 Task: Create List Brand Naming Planning in Board Product Management Platforms and Tools to Workspace Health and Wellness Services. Create List Brand Naming Evaluation in Board Voice of Employee Feedback Analysis to Workspace Health and Wellness Services. Create List Brand Naming Management in Board IT Change Management and Implementation to Workspace Health and Wellness Services
Action: Mouse moved to (50, 351)
Screenshot: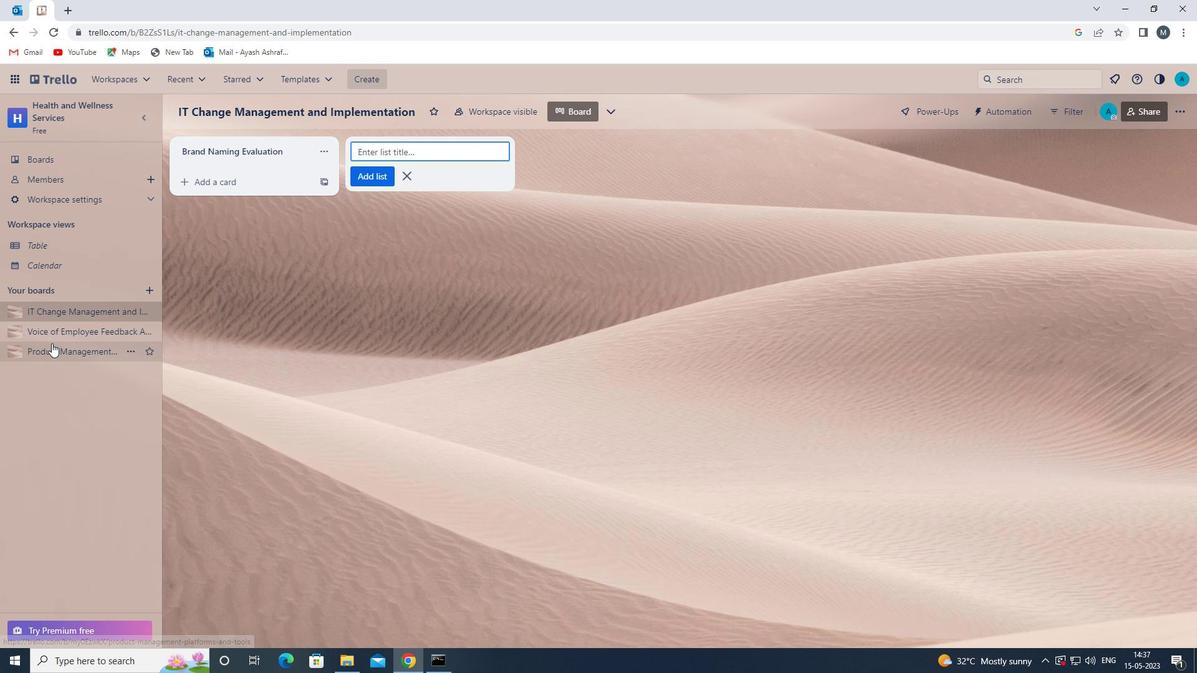 
Action: Mouse pressed left at (50, 351)
Screenshot: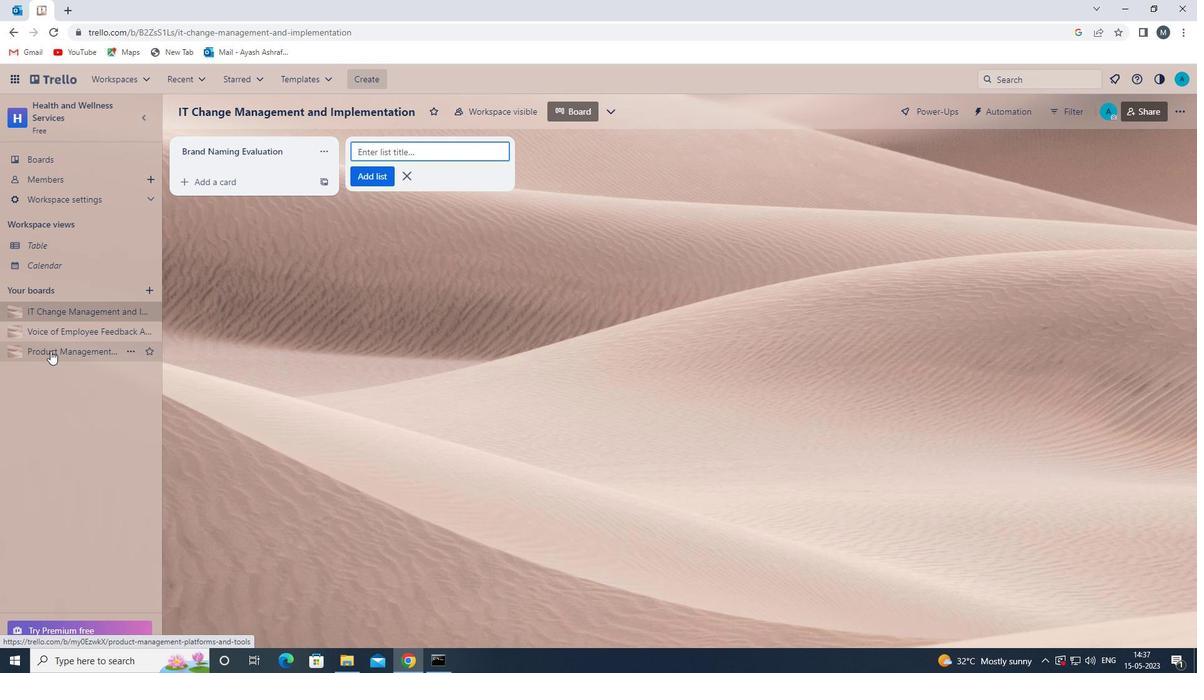 
Action: Mouse moved to (381, 159)
Screenshot: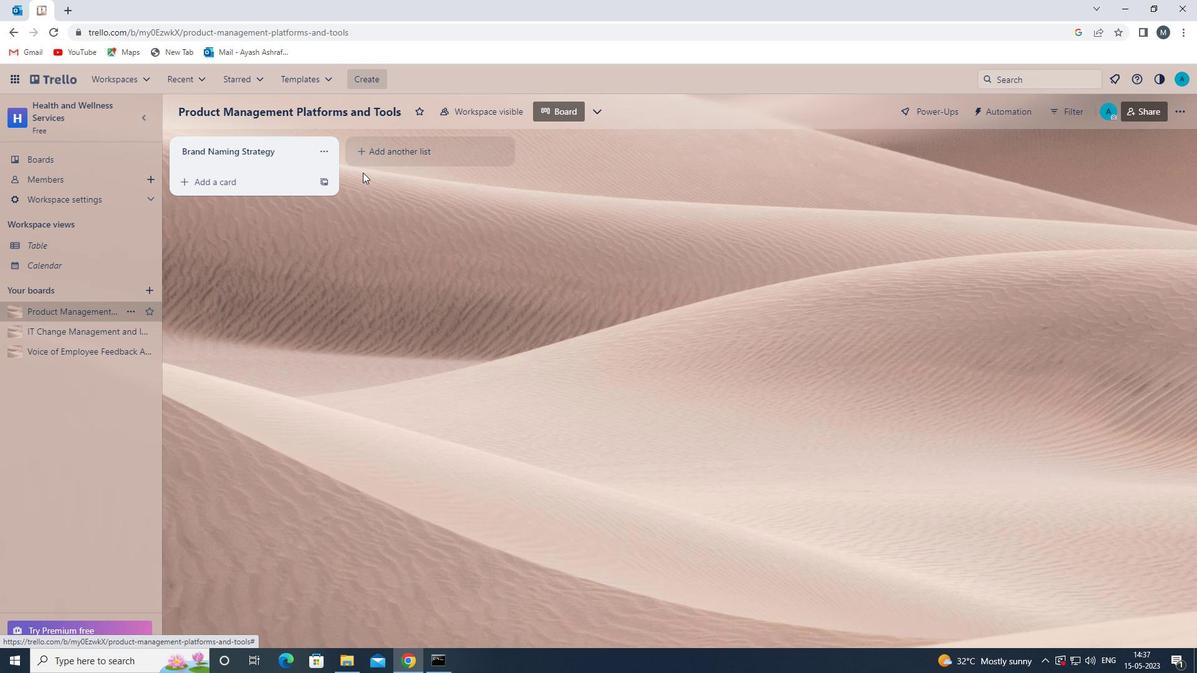 
Action: Mouse pressed left at (381, 159)
Screenshot: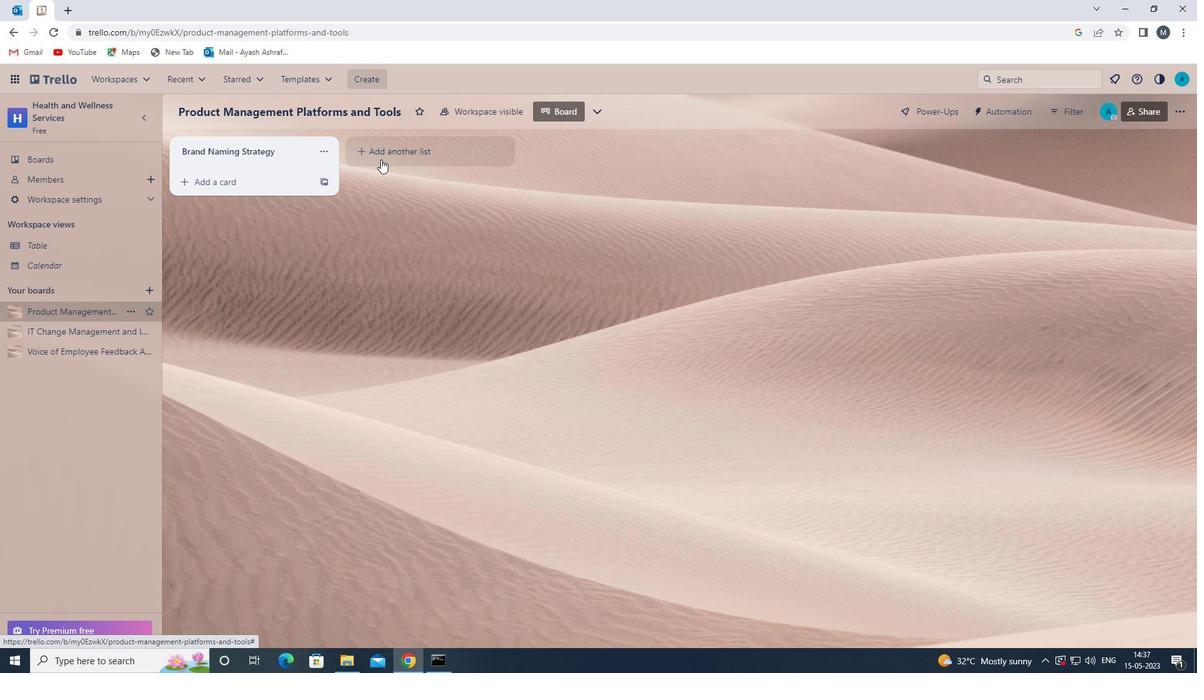 
Action: Mouse moved to (382, 155)
Screenshot: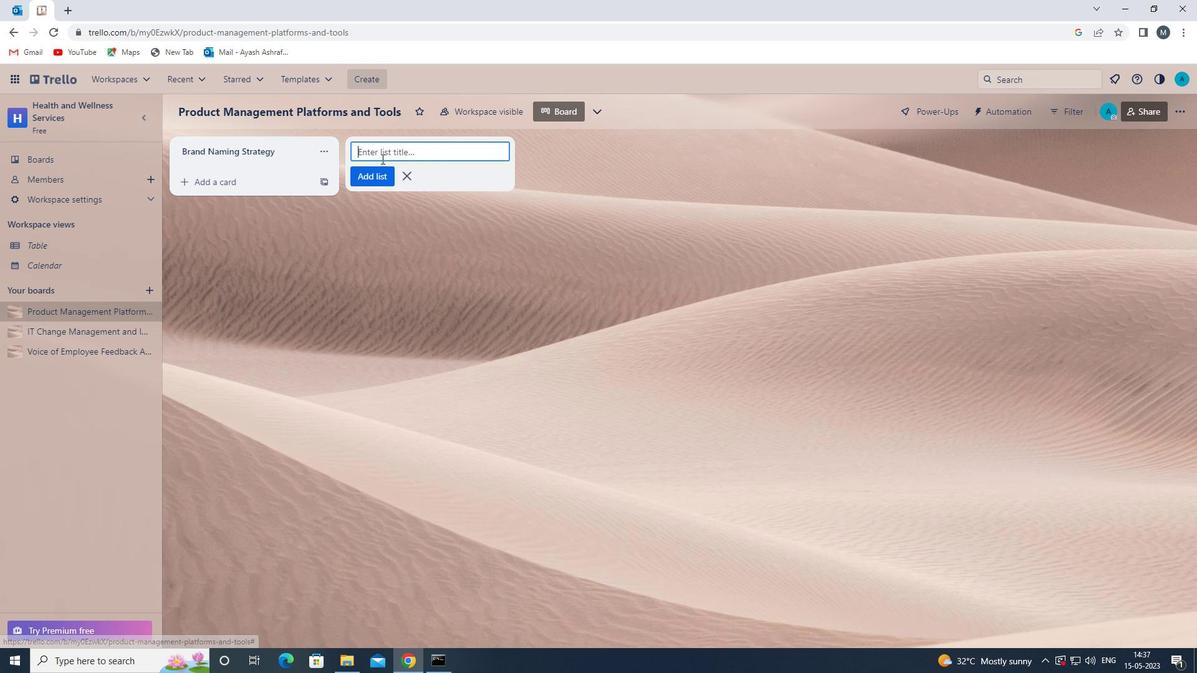 
Action: Mouse pressed left at (382, 155)
Screenshot: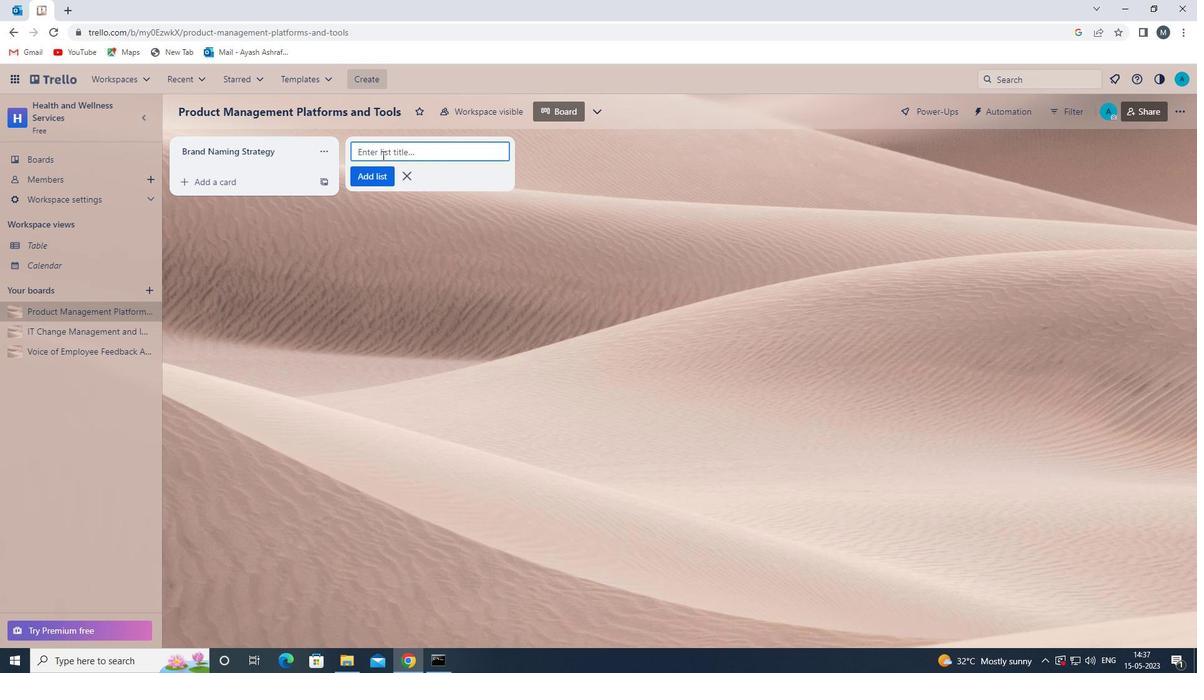 
Action: Key pressed <Key.shift>BRAND<Key.space><Key.shift><Key.shift><Key.shift><Key.shift><Key.shift><Key.shift><Key.shift><Key.shift><Key.shift><Key.shift>NAMING<Key.space><Key.shift><Key.shift><Key.shift><Key.shift><Key.shift><Key.shift>PLANNING<Key.space>
Screenshot: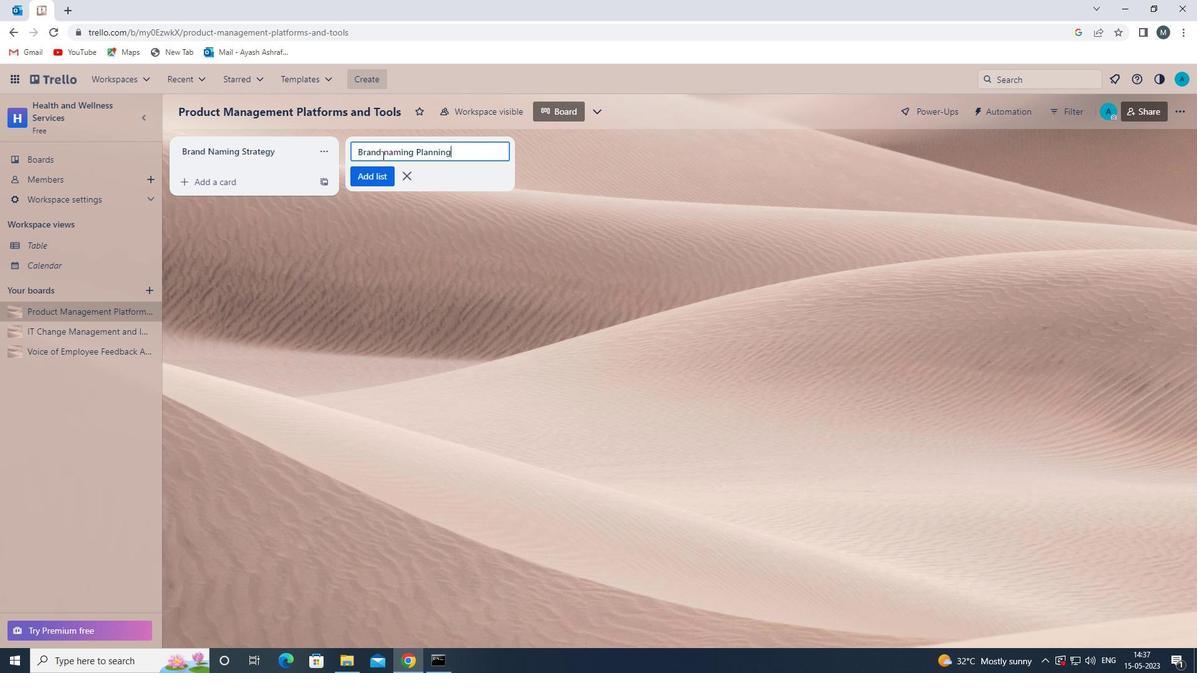 
Action: Mouse moved to (390, 152)
Screenshot: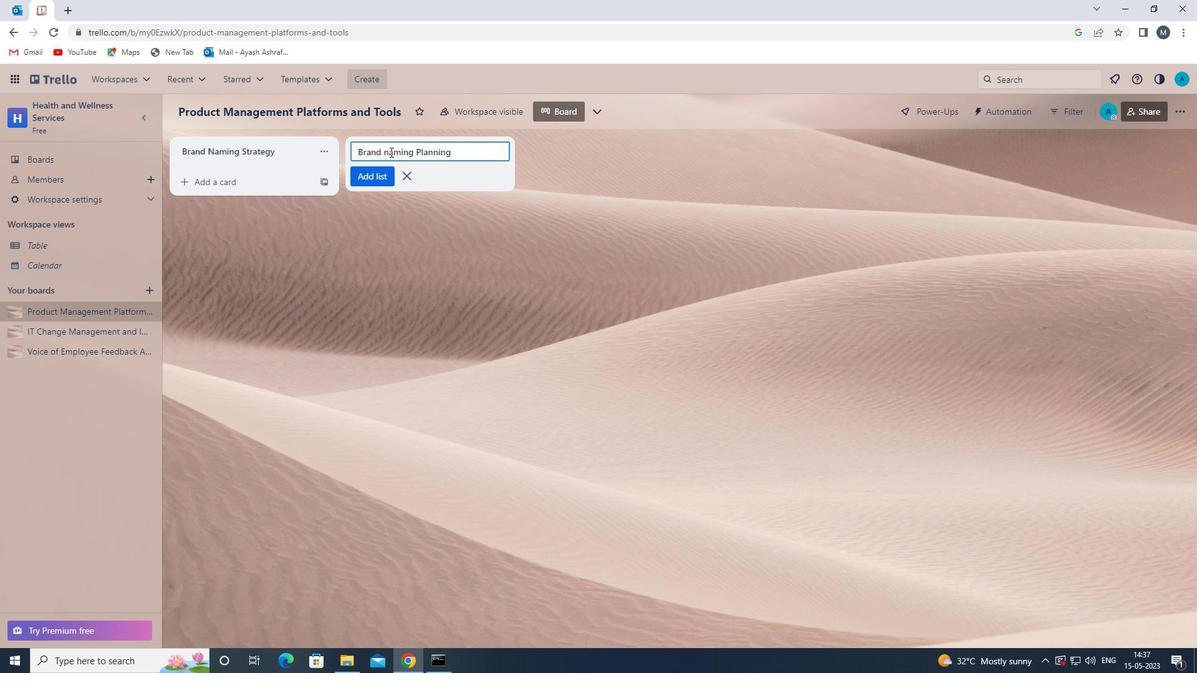 
Action: Mouse pressed left at (390, 152)
Screenshot: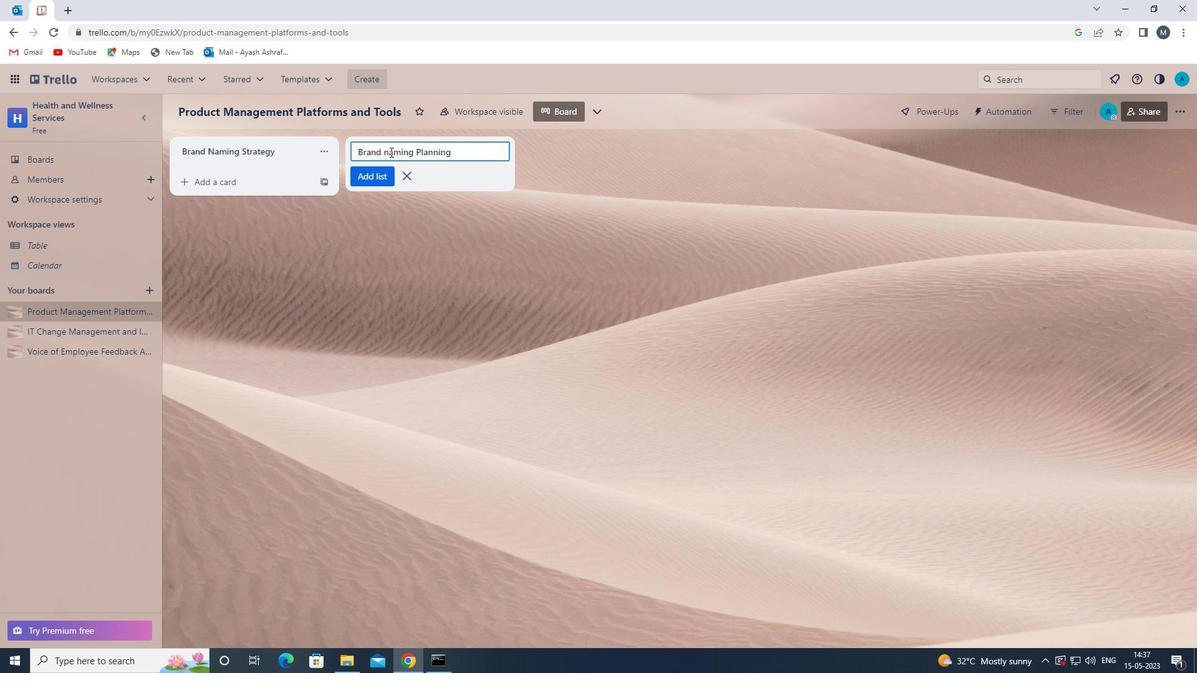 
Action: Mouse moved to (390, 151)
Screenshot: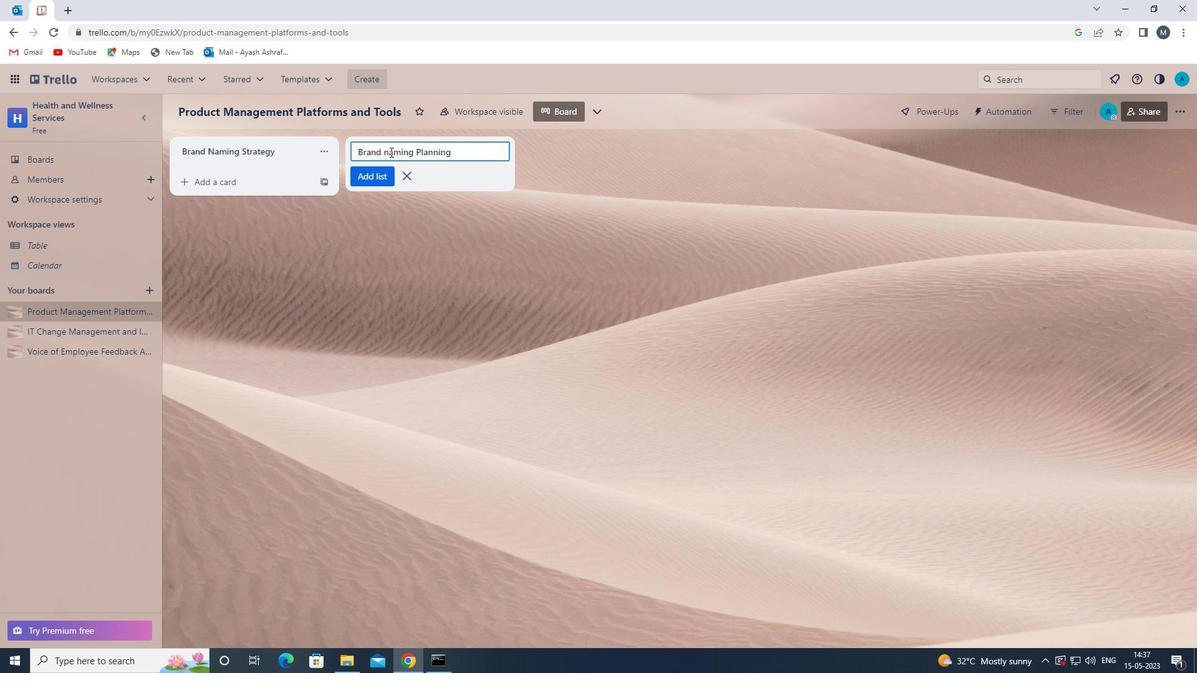 
Action: Key pressed <Key.backspace><Key.shift>N
Screenshot: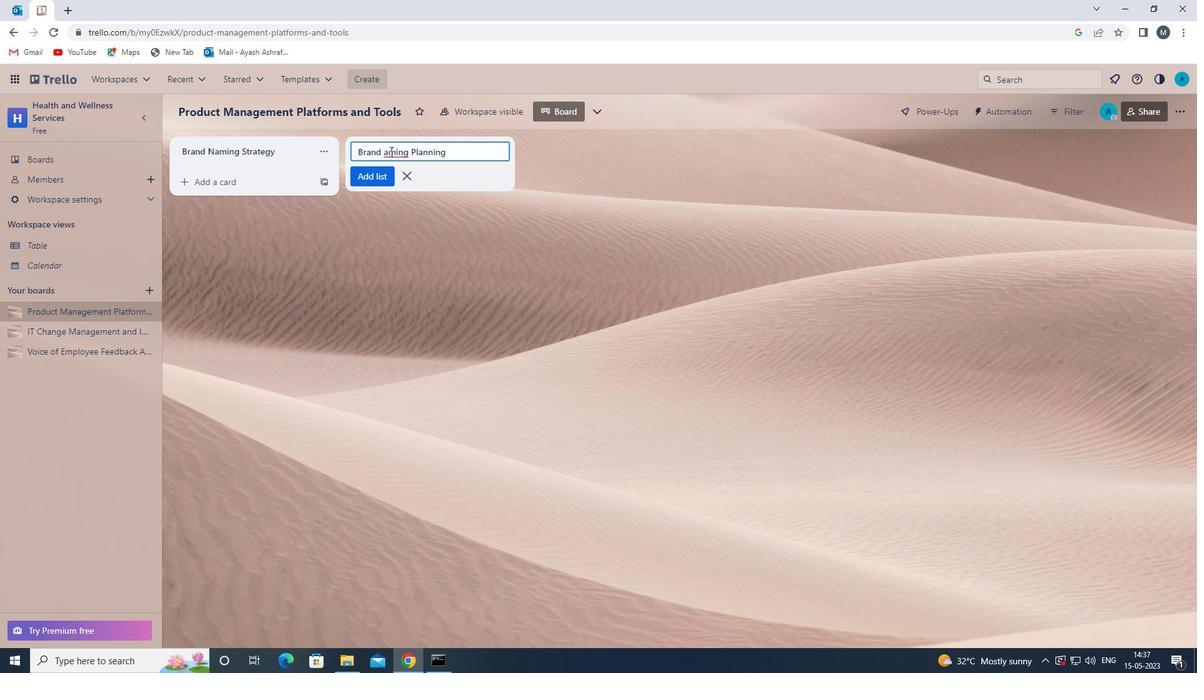 
Action: Mouse moved to (371, 179)
Screenshot: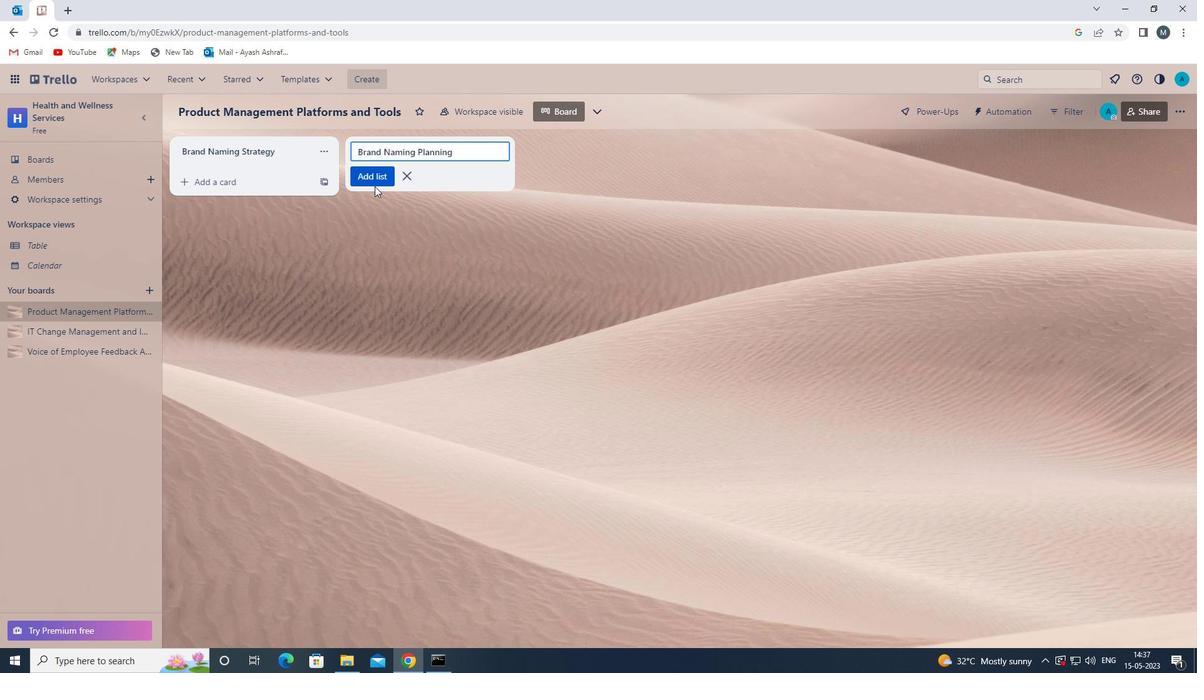 
Action: Mouse pressed left at (371, 179)
Screenshot: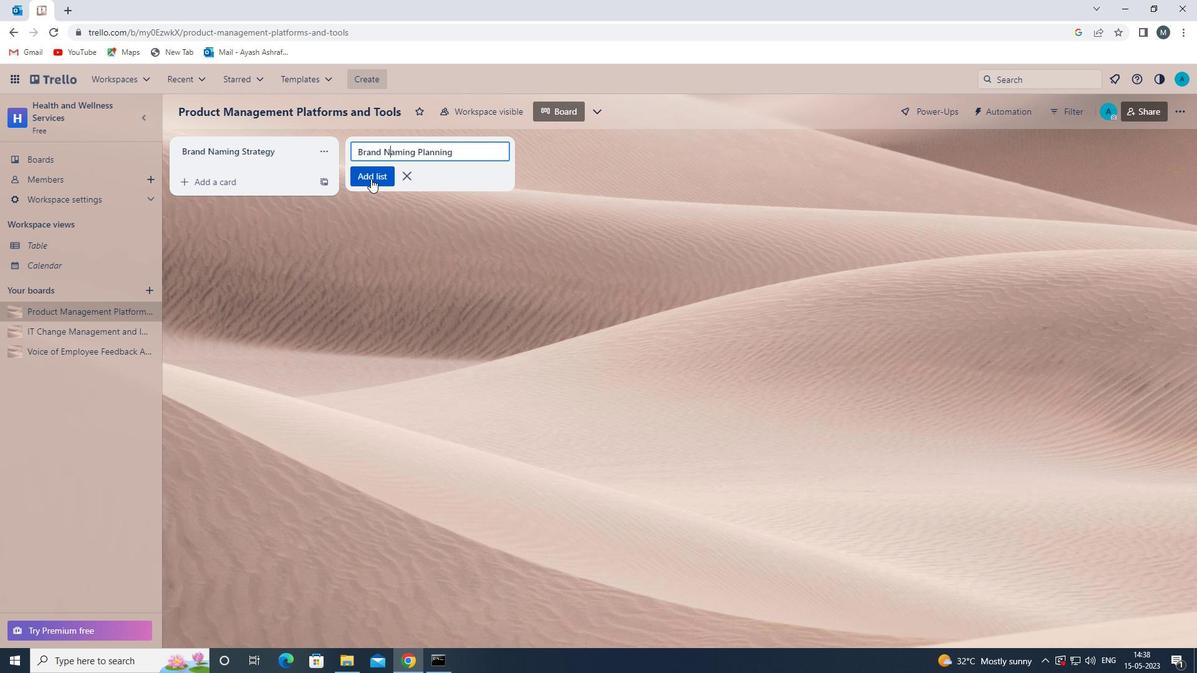 
Action: Mouse moved to (381, 298)
Screenshot: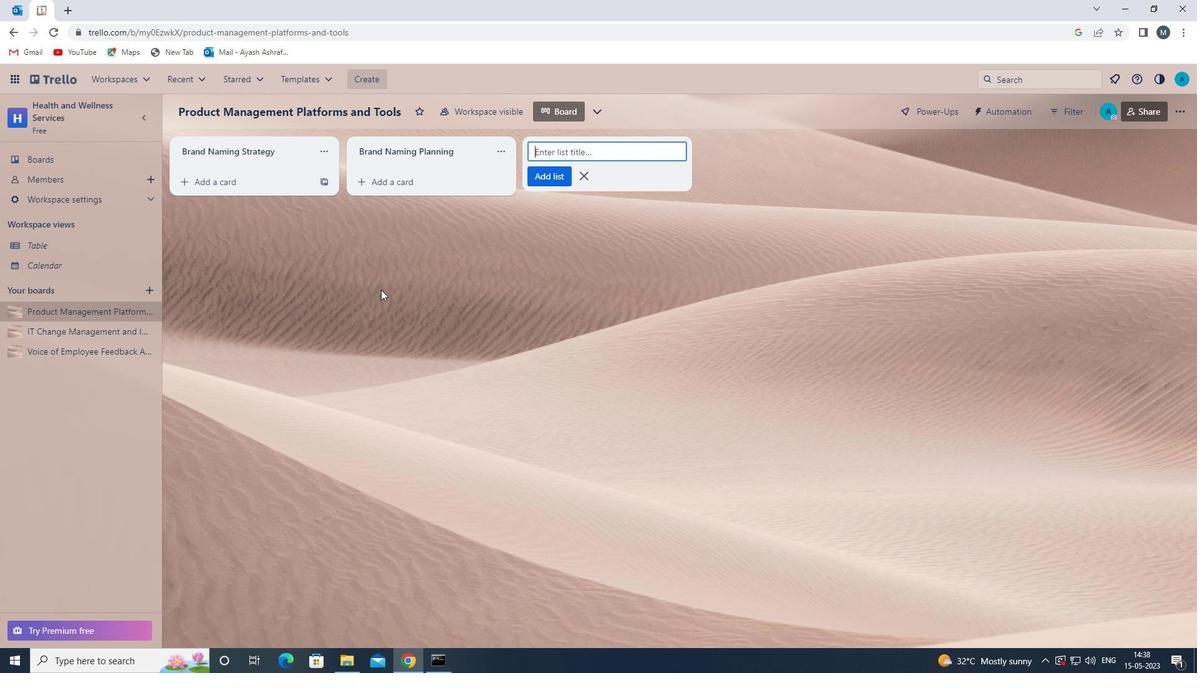 
Action: Mouse pressed left at (381, 298)
Screenshot: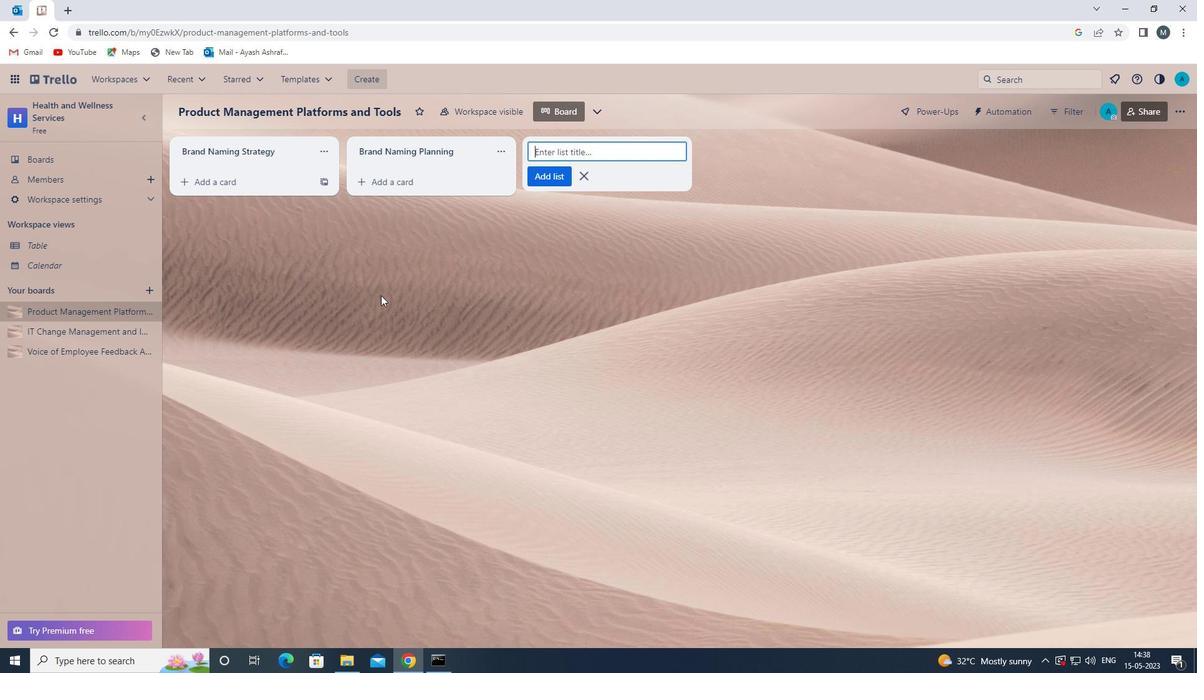 
Action: Mouse moved to (66, 351)
Screenshot: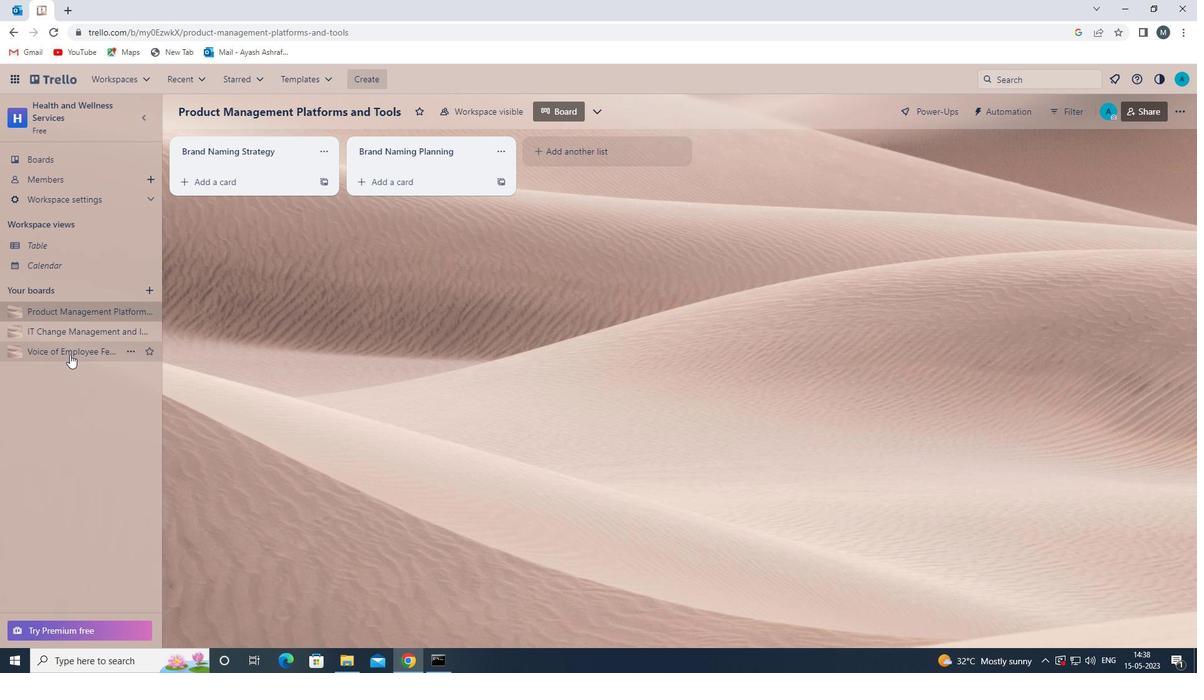 
Action: Mouse pressed left at (66, 351)
Screenshot: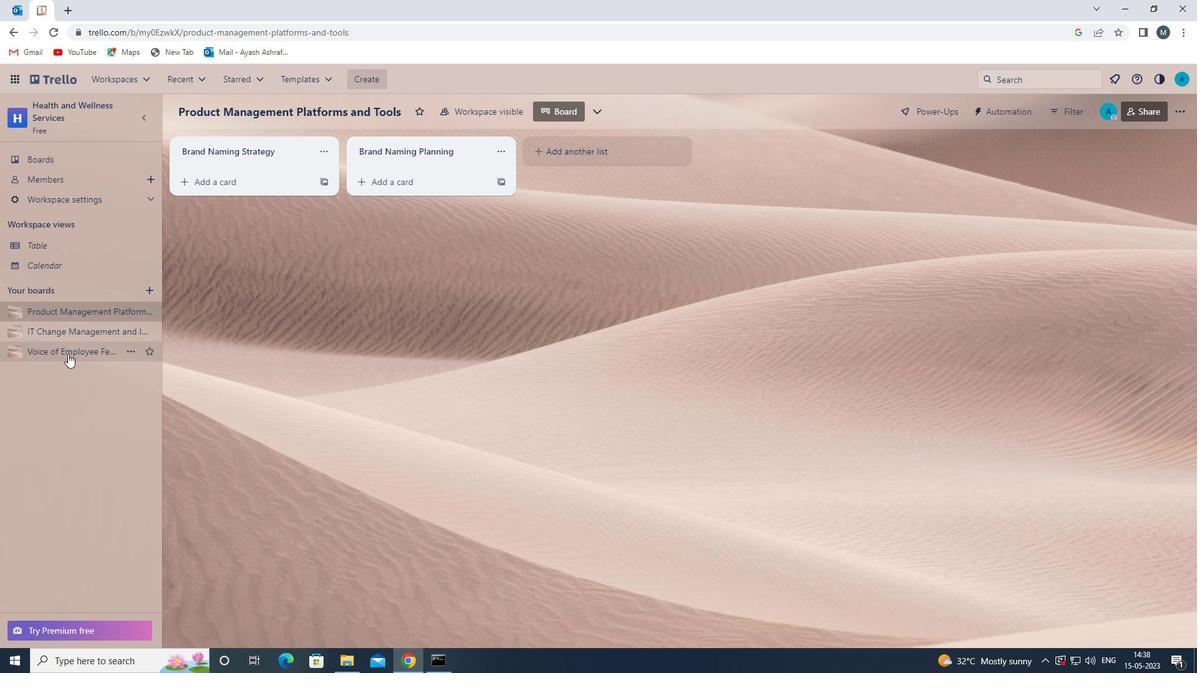 
Action: Mouse moved to (371, 157)
Screenshot: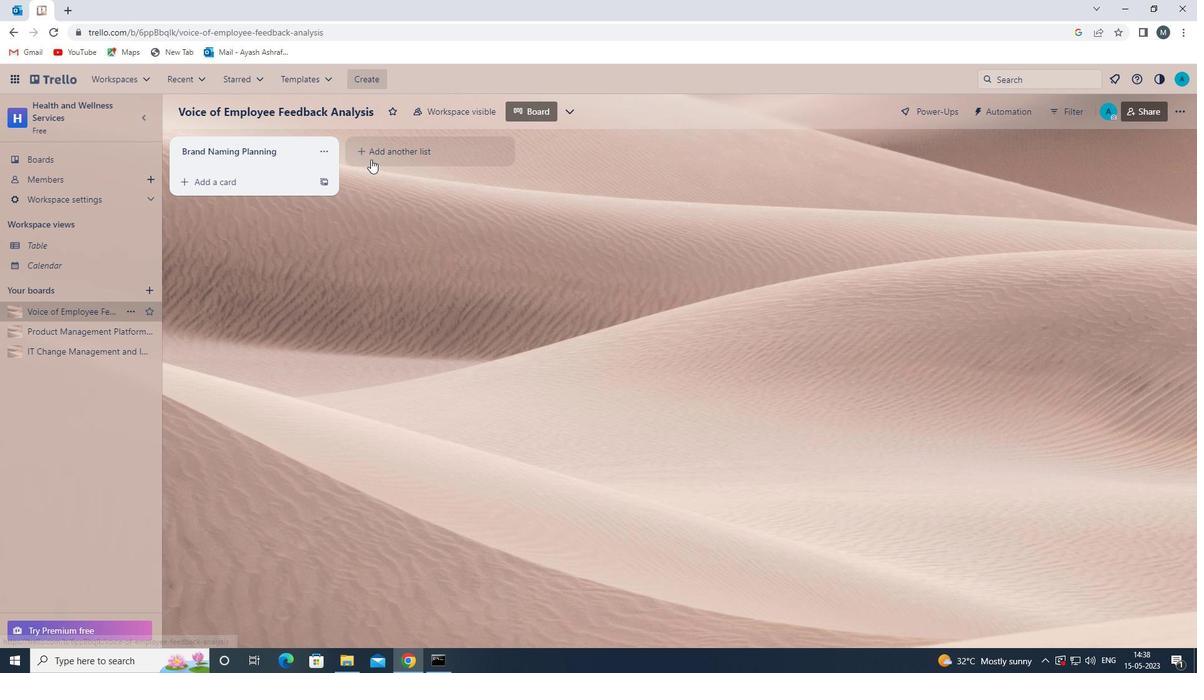 
Action: Mouse pressed left at (371, 157)
Screenshot: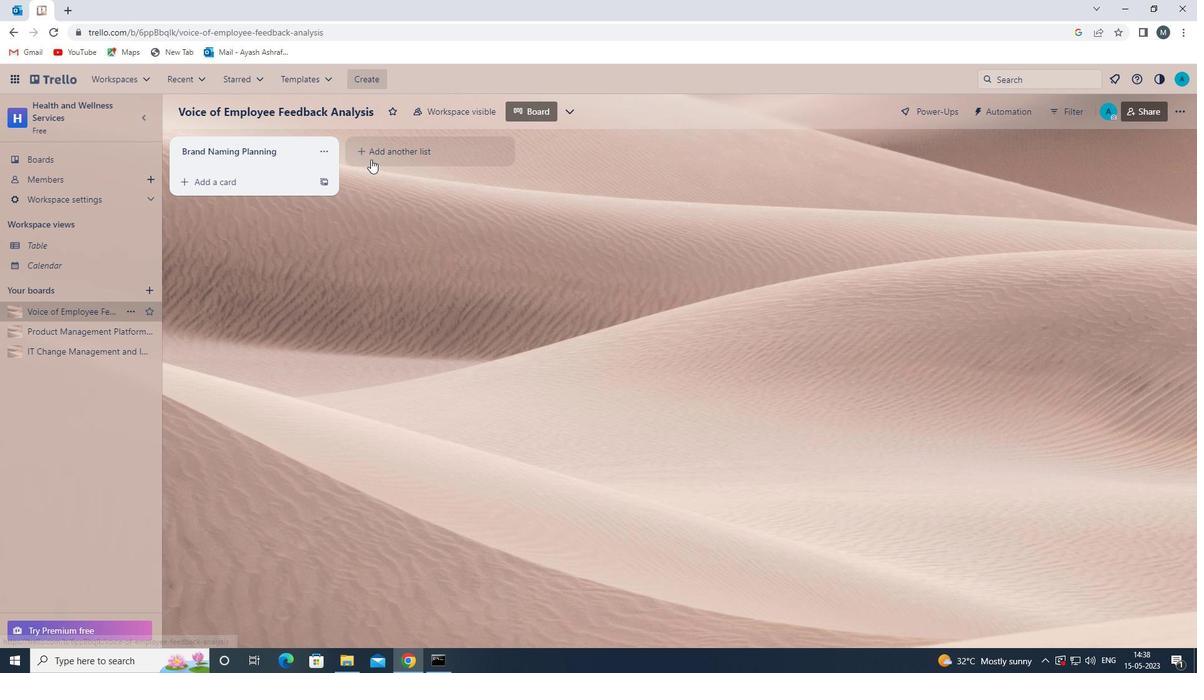 
Action: Mouse moved to (402, 150)
Screenshot: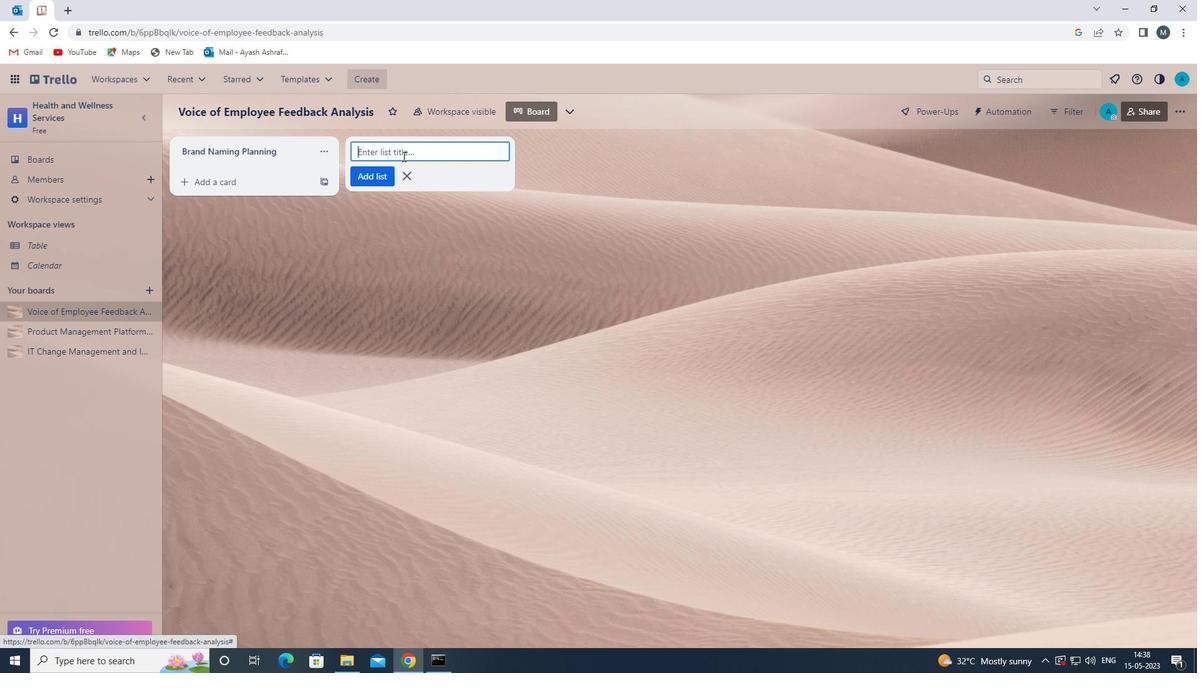 
Action: Mouse pressed left at (402, 150)
Screenshot: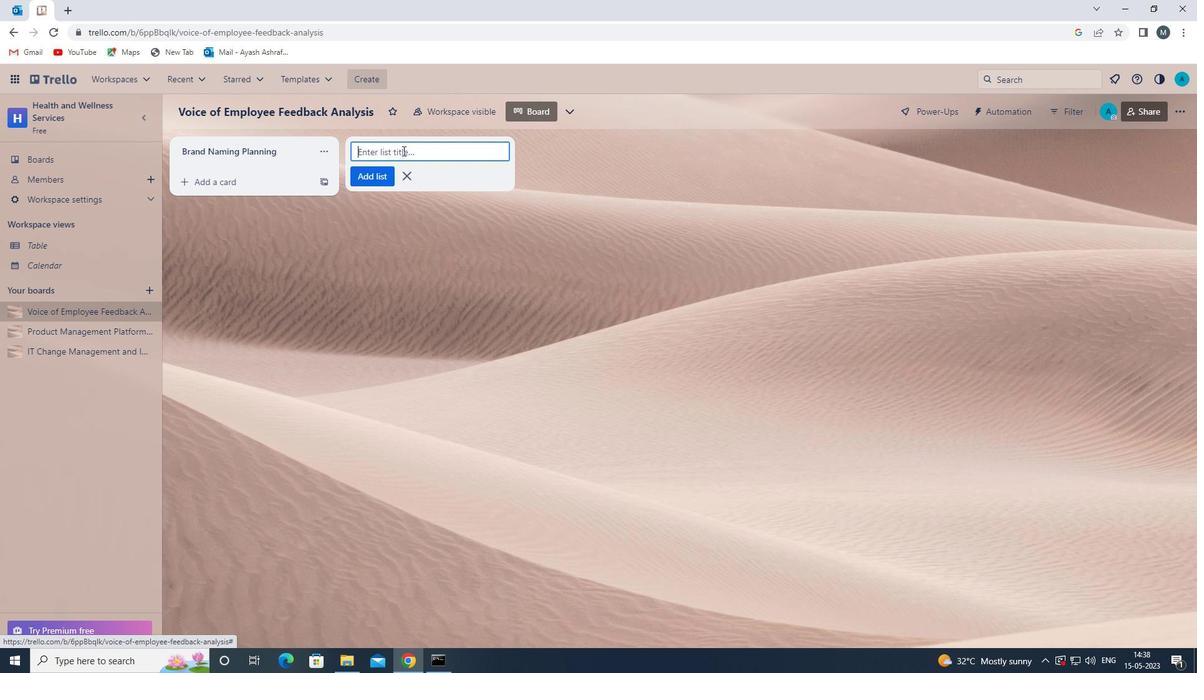 
Action: Key pressed <Key.shift><Key.shift><Key.shift>BRAND<Key.space><Key.shift><Key.shift><Key.shift><Key.shift><Key.shift><Key.shift><Key.shift><Key.shift>NAMING<Key.space><Key.shift>EVALUATION<Key.space>
Screenshot: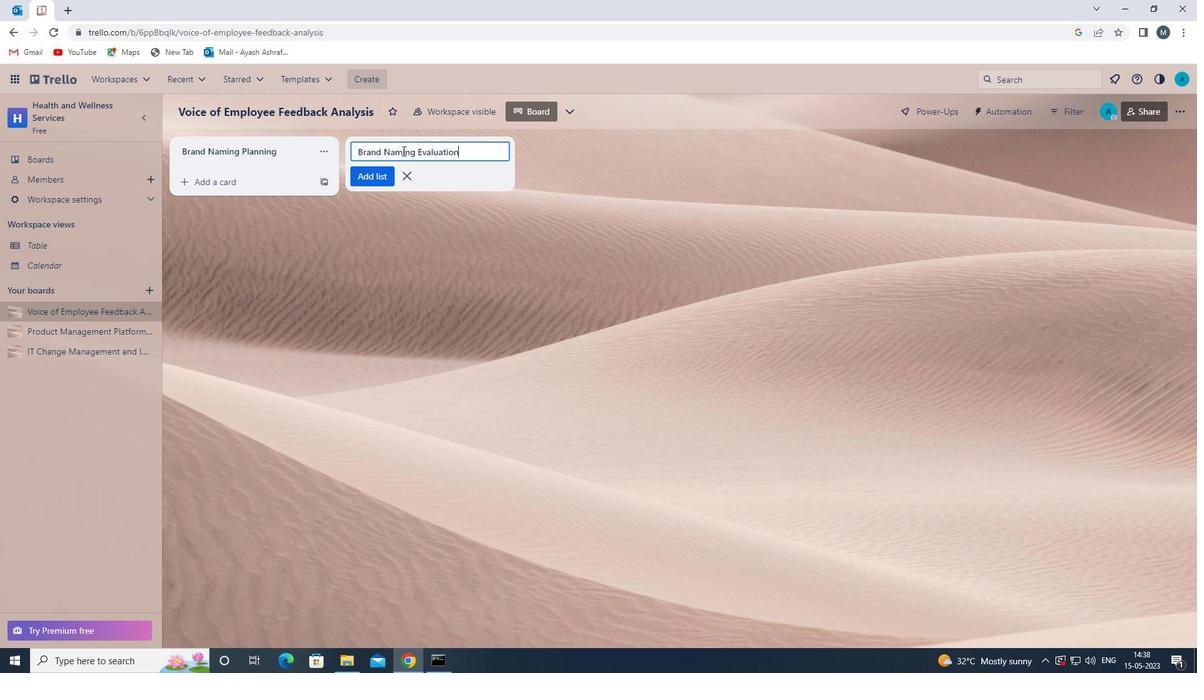 
Action: Mouse moved to (368, 179)
Screenshot: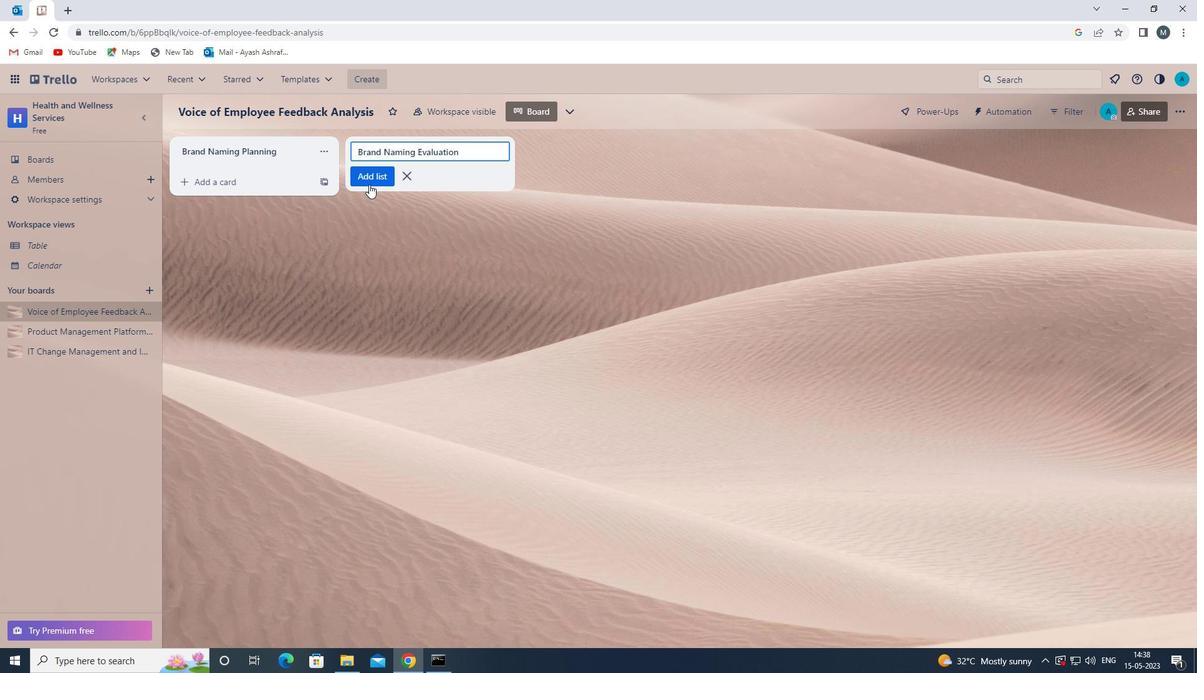 
Action: Mouse pressed left at (368, 179)
Screenshot: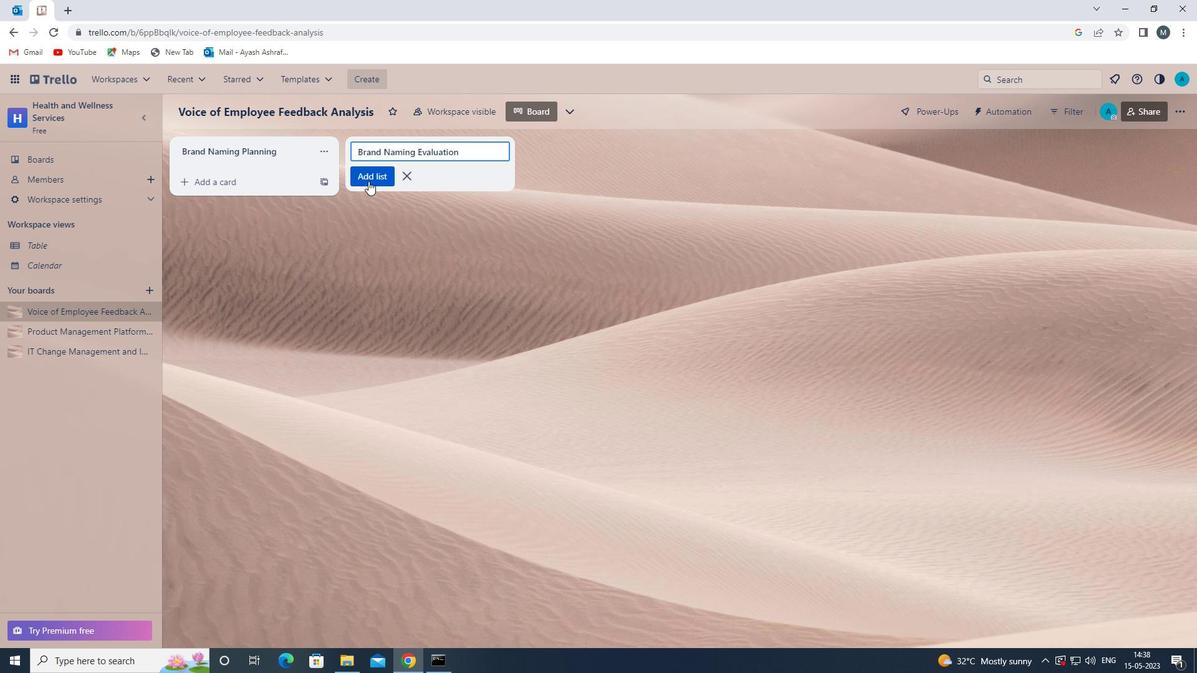 
Action: Mouse moved to (373, 316)
Screenshot: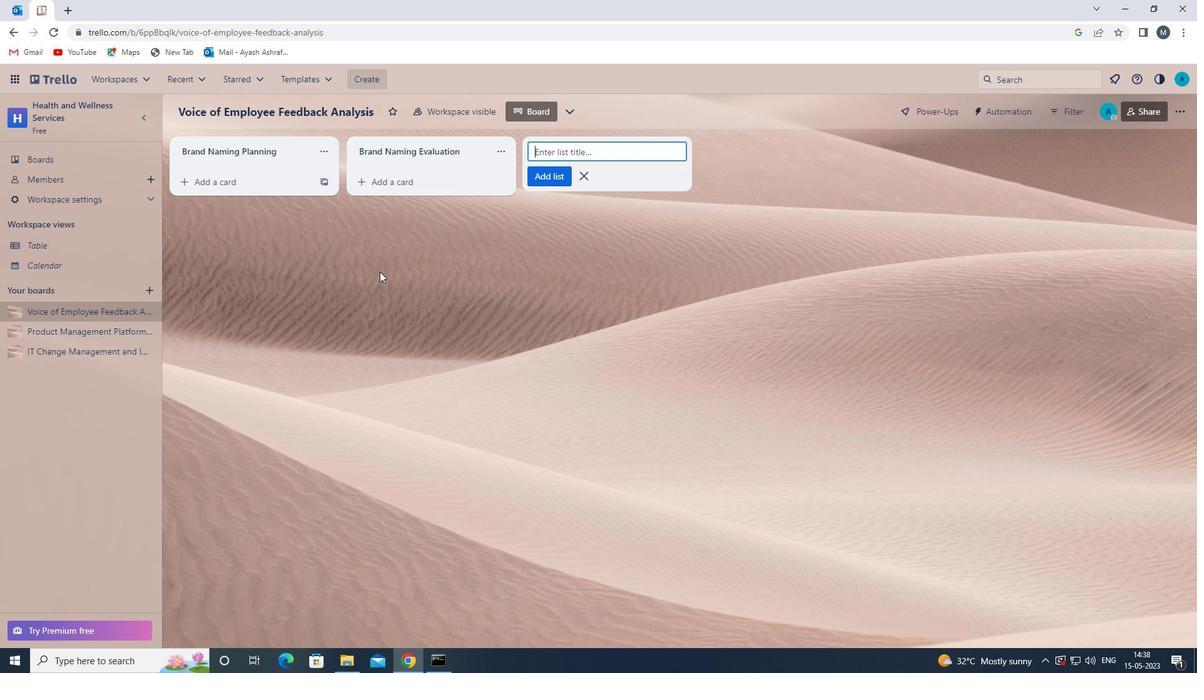 
Action: Mouse pressed left at (373, 316)
Screenshot: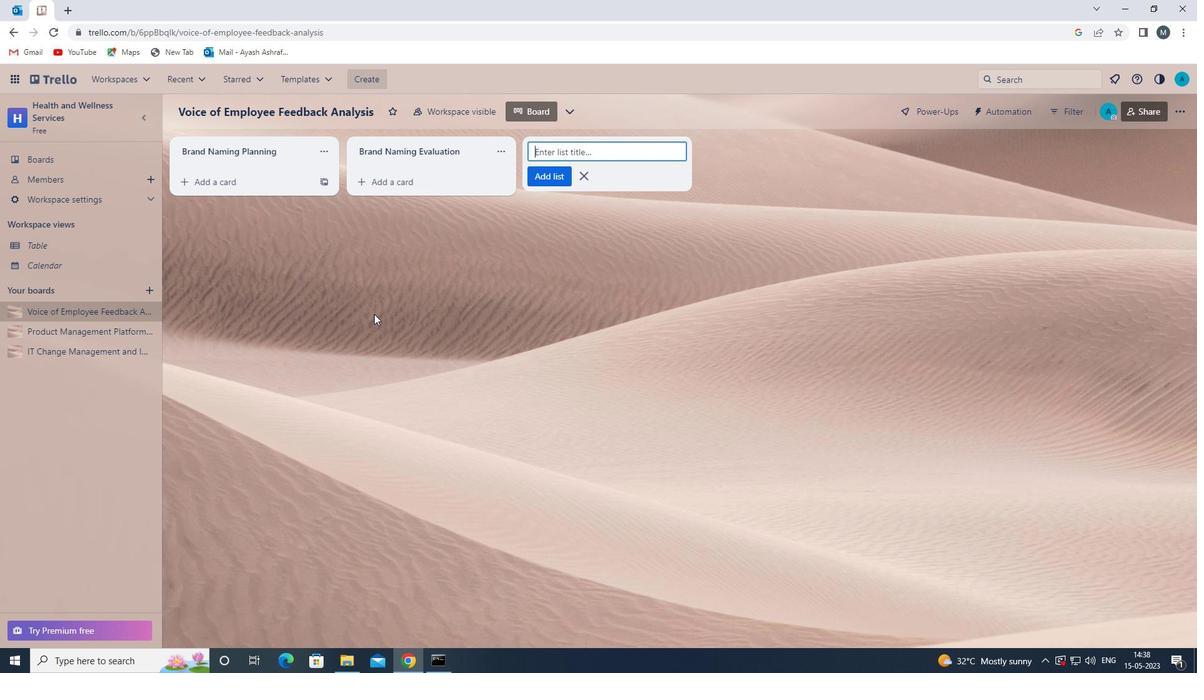 
Action: Mouse moved to (61, 361)
Screenshot: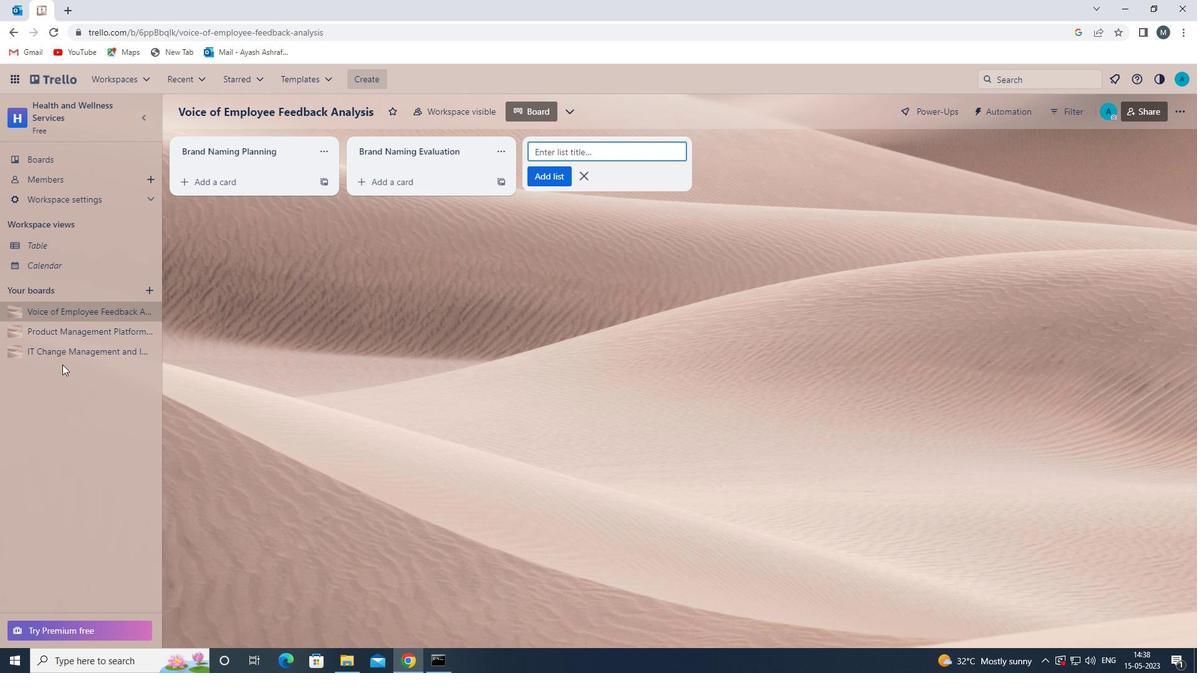 
Action: Mouse pressed left at (61, 361)
Screenshot: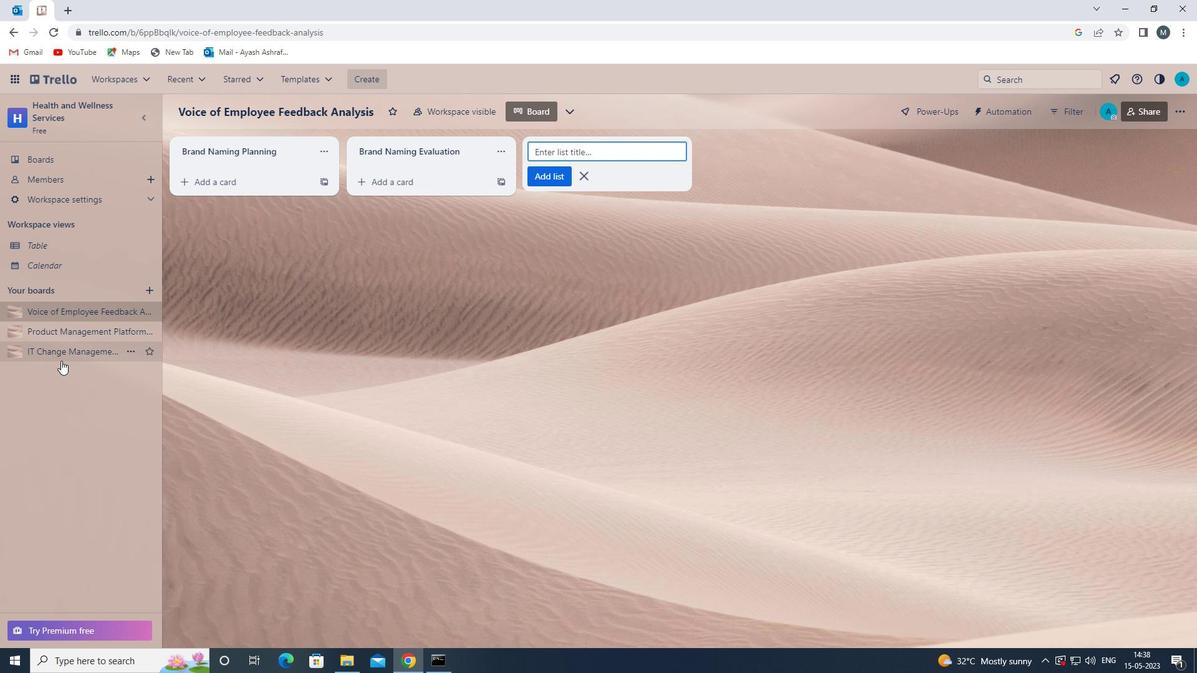 
Action: Mouse moved to (377, 154)
Screenshot: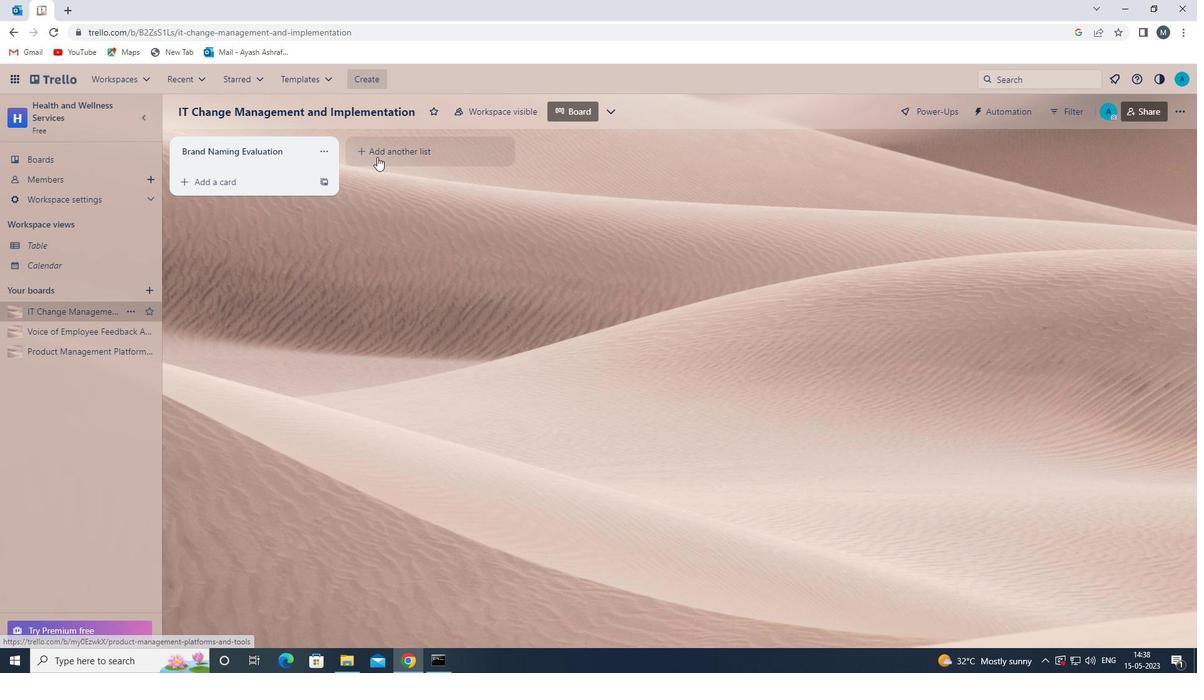 
Action: Mouse pressed left at (377, 154)
Screenshot: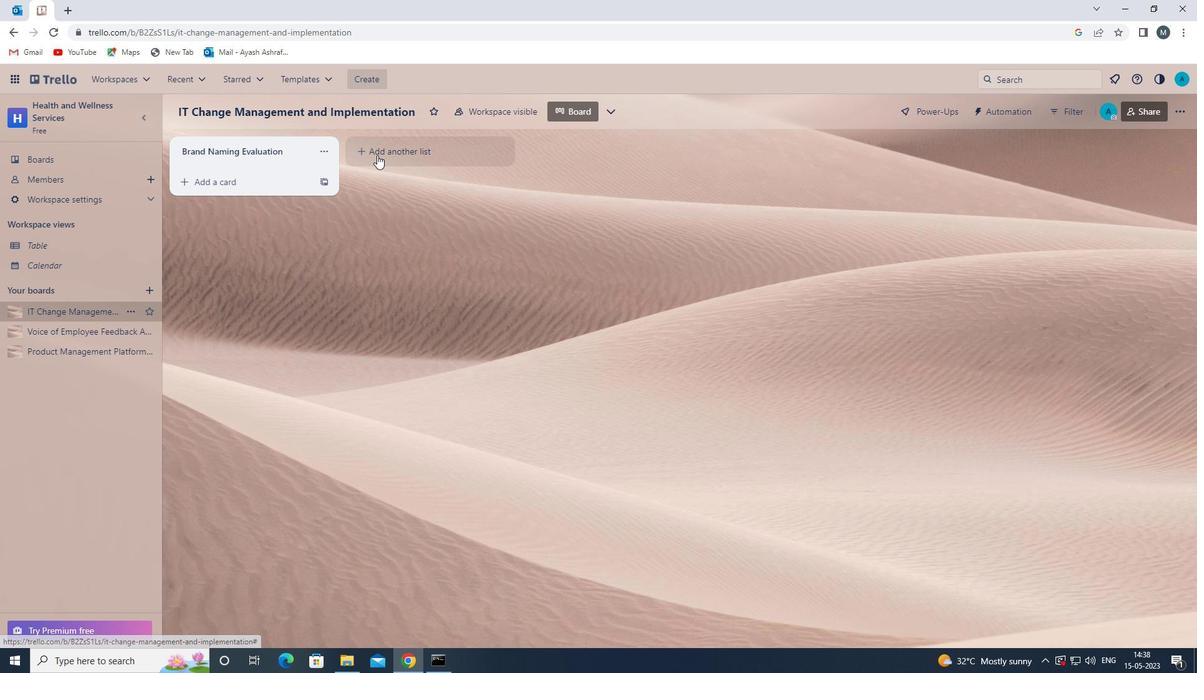 
Action: Mouse moved to (388, 155)
Screenshot: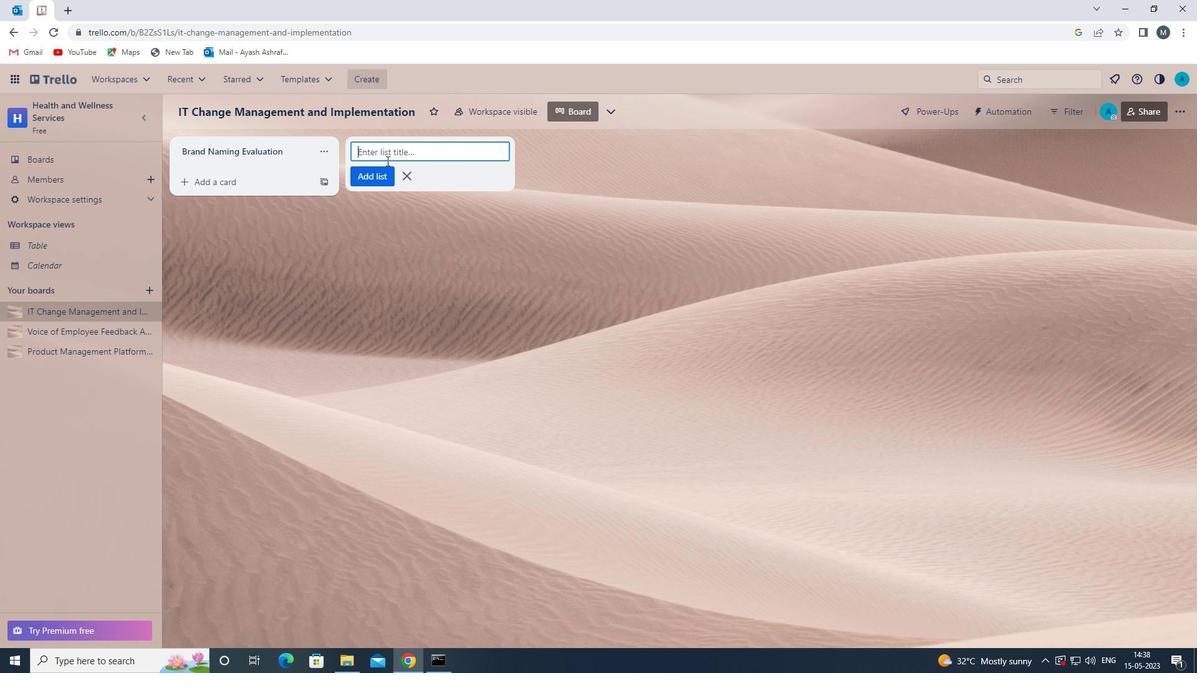 
Action: Mouse pressed left at (388, 155)
Screenshot: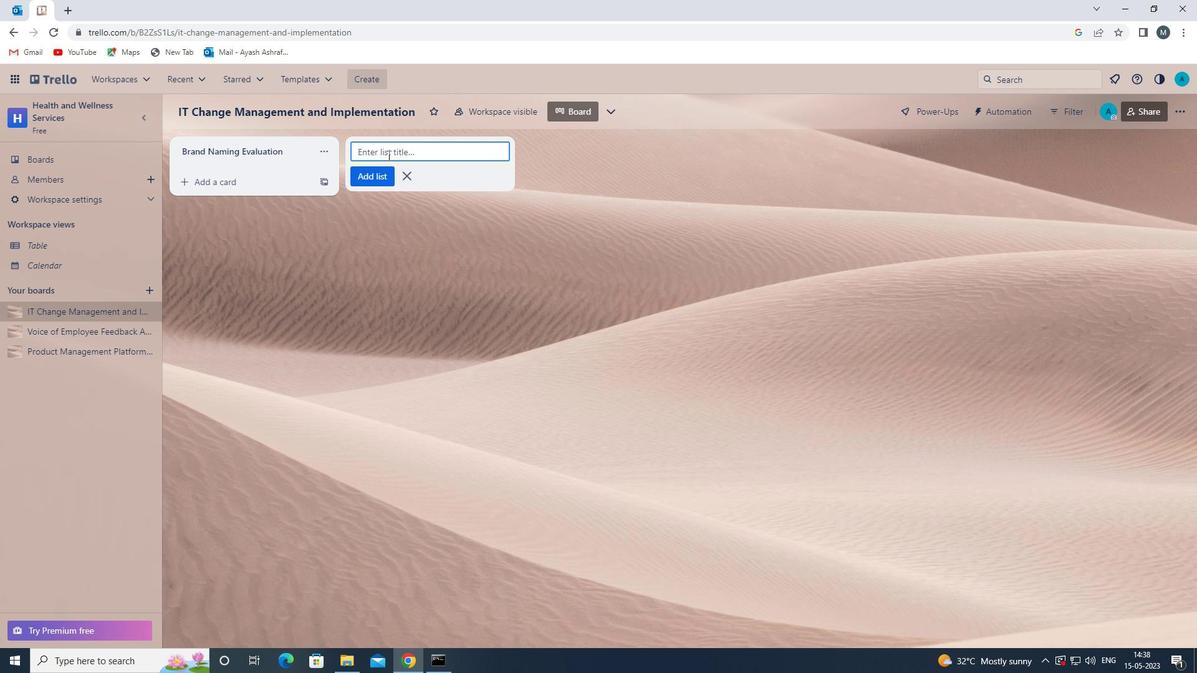 
Action: Key pressed <Key.shift>BRAND<Key.space><Key.shift><Key.shift><Key.shift><Key.shift><Key.shift><Key.shift><Key.shift><Key.shift><Key.shift><Key.shift><Key.shift><Key.shift><Key.shift><Key.shift>NAMING<Key.space><Key.shift><Key.shift><Key.shift><Key.shift><Key.shift><Key.shift><Key.shift><Key.shift><Key.shift><Key.shift><Key.shift><Key.shift><Key.shift><Key.shift>MANAGEMENT<Key.space>
Screenshot: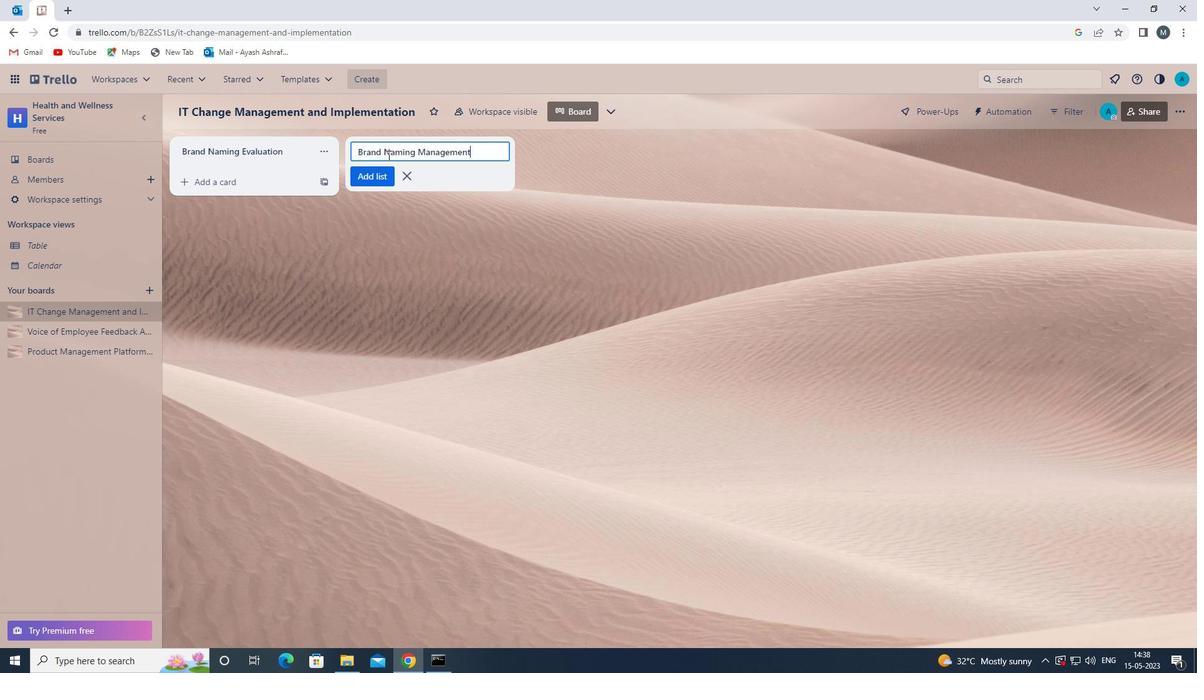 
Action: Mouse moved to (376, 173)
Screenshot: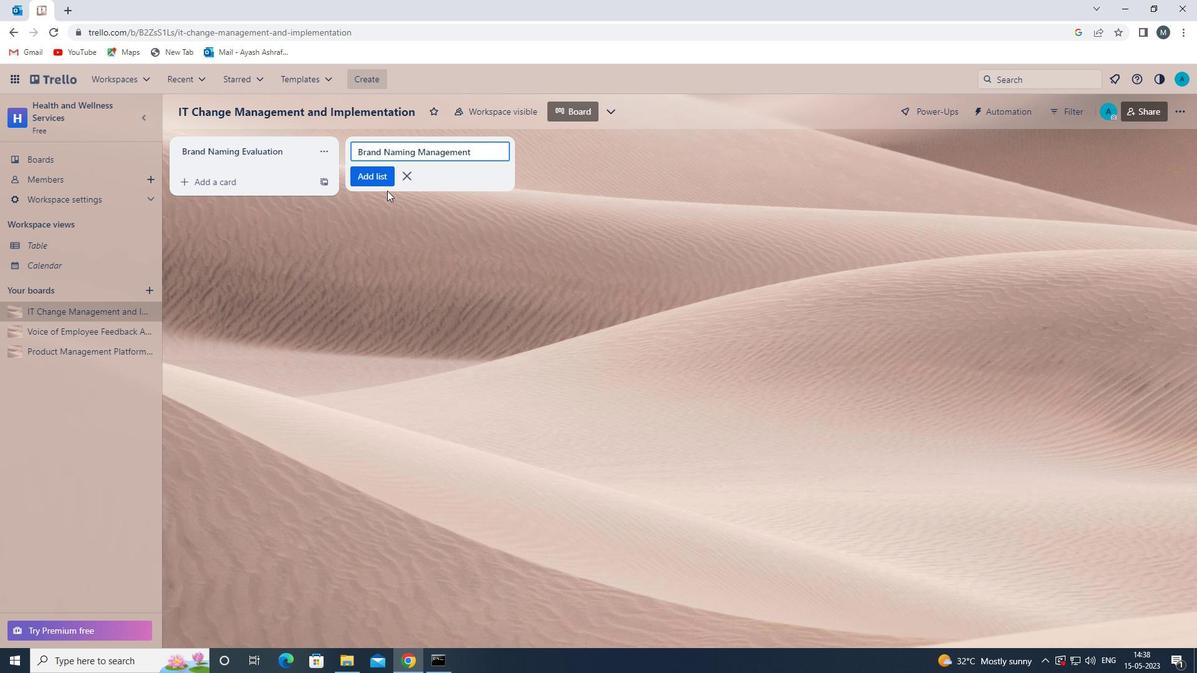 
Action: Mouse pressed left at (376, 173)
Screenshot: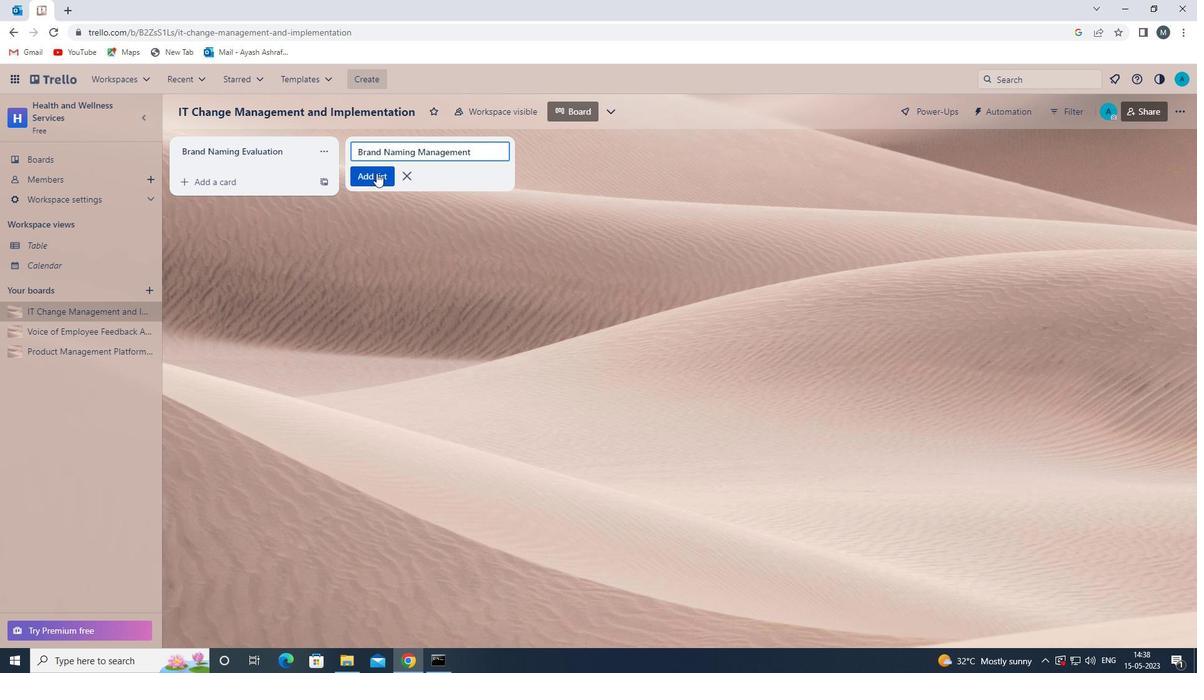 
Action: Mouse moved to (368, 279)
Screenshot: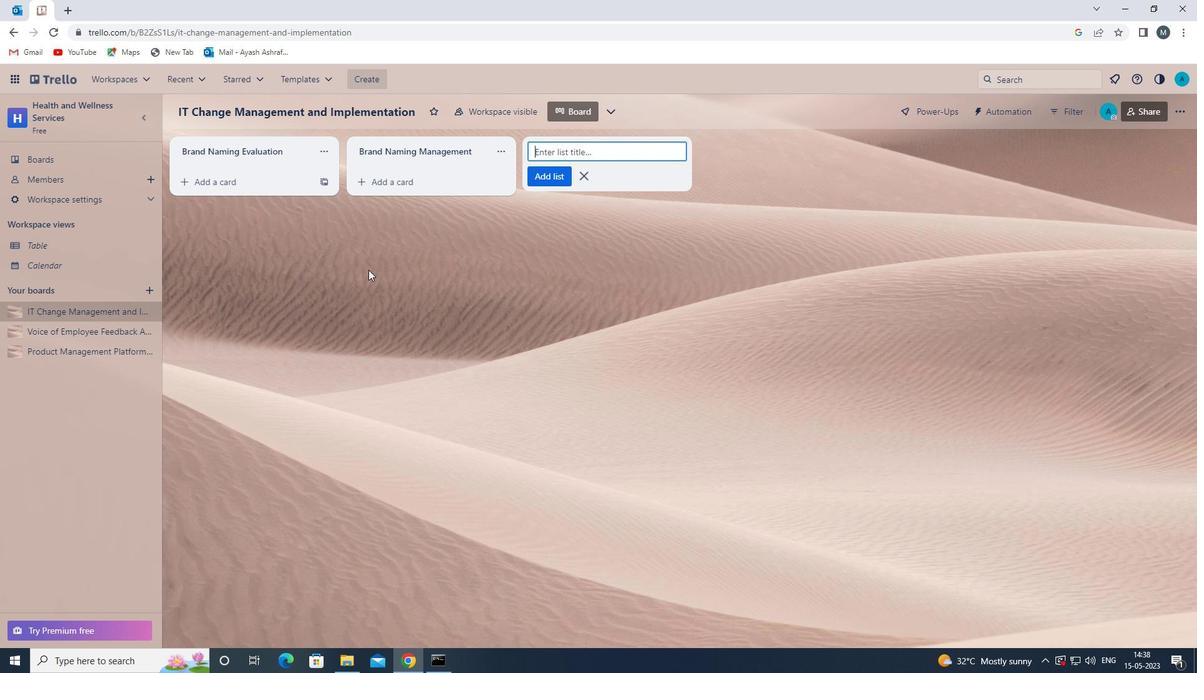 
Action: Mouse pressed left at (368, 279)
Screenshot: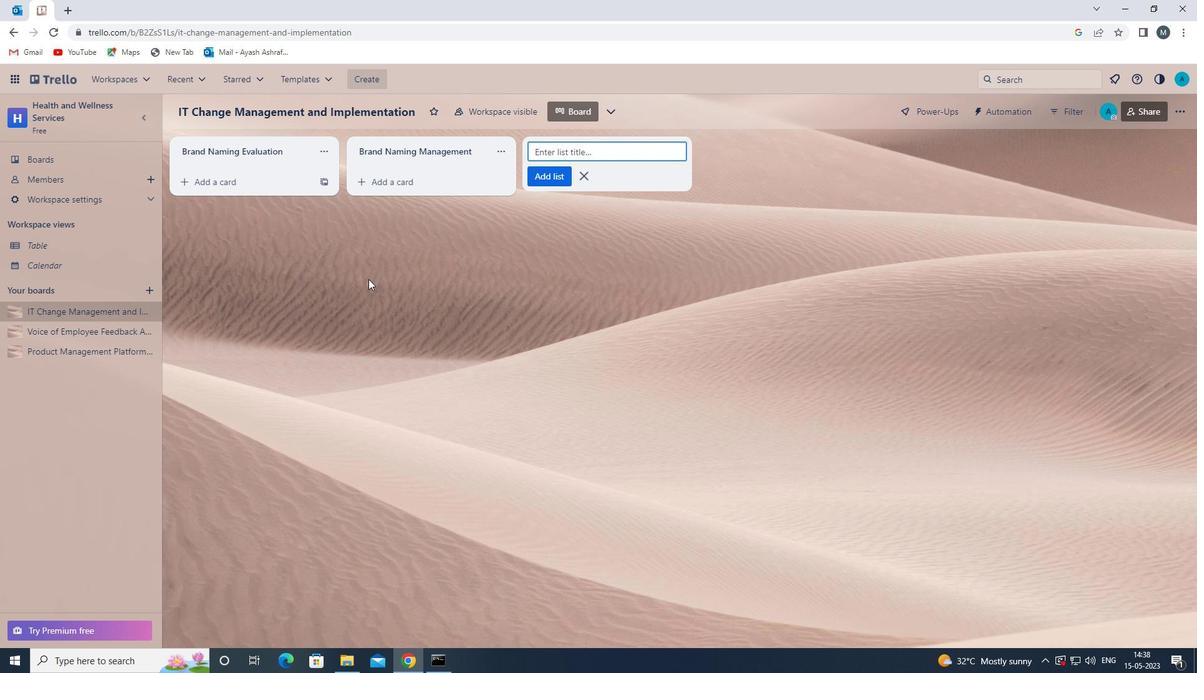 
